 Task: Change the text to a spacing 8.
Action: Mouse moved to (309, 318)
Screenshot: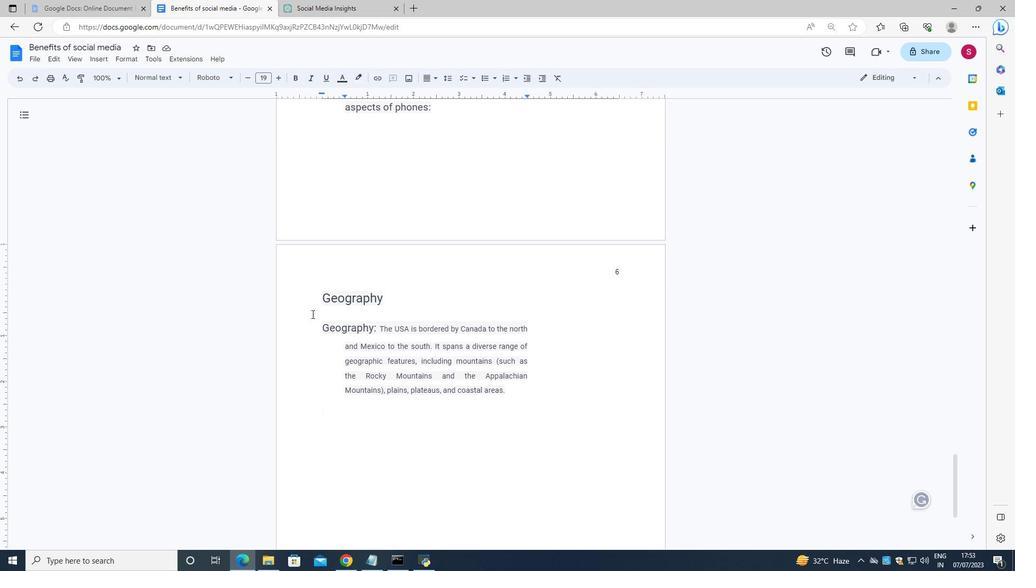 
Action: Mouse pressed left at (309, 318)
Screenshot: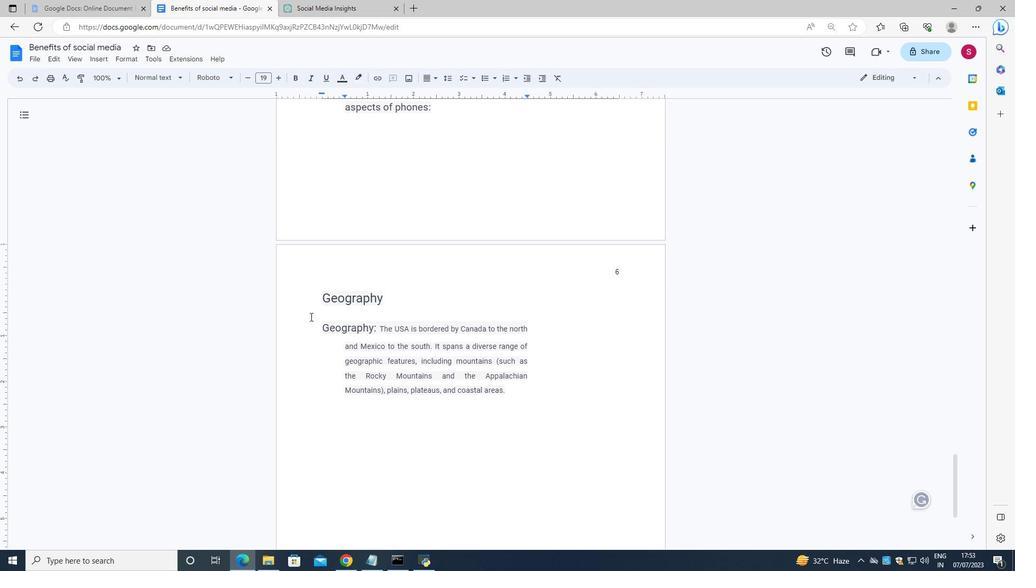
Action: Mouse moved to (134, 59)
Screenshot: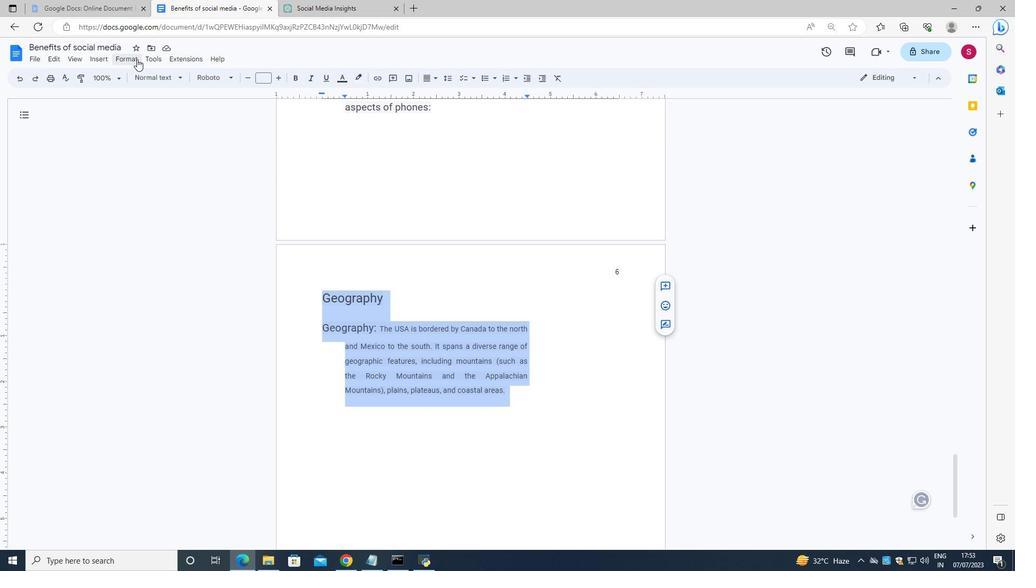 
Action: Mouse pressed left at (134, 59)
Screenshot: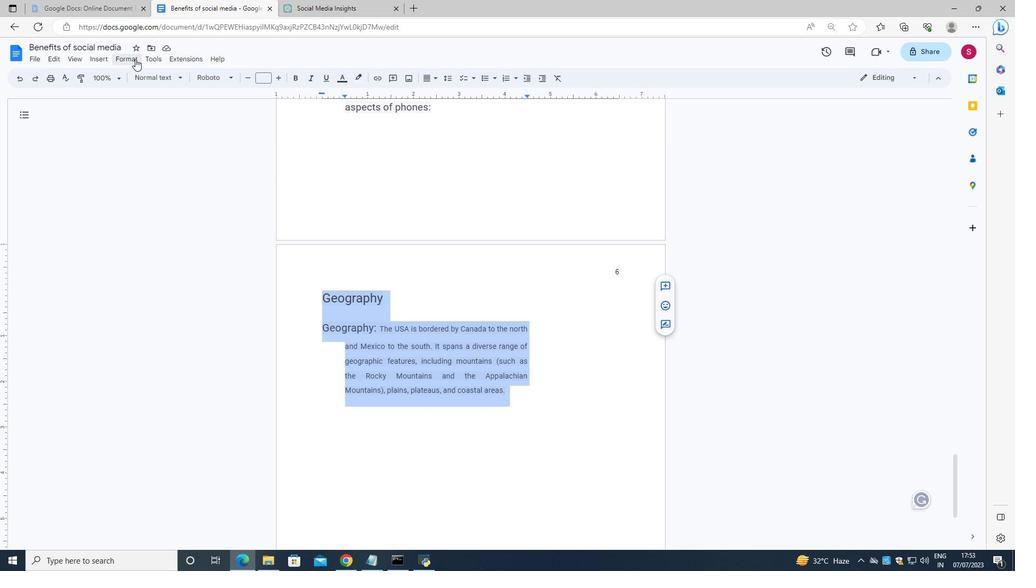 
Action: Mouse moved to (302, 198)
Screenshot: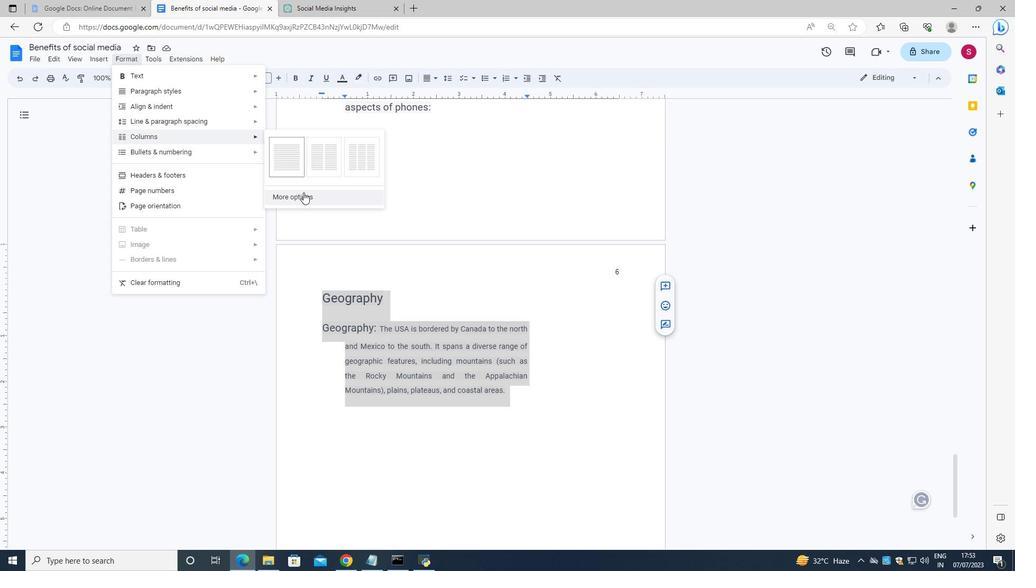 
Action: Mouse pressed left at (302, 198)
Screenshot: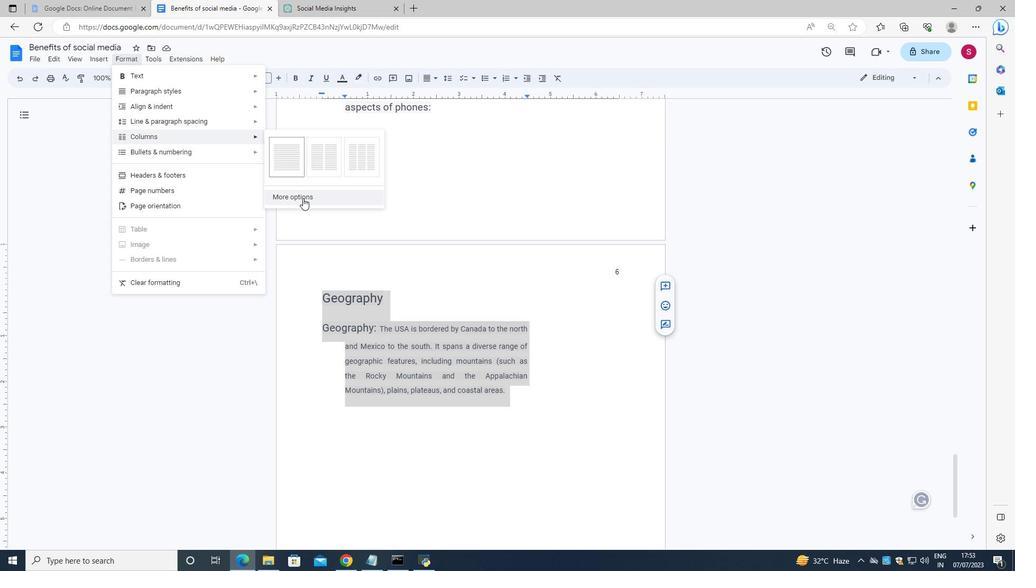 
Action: Mouse moved to (558, 288)
Screenshot: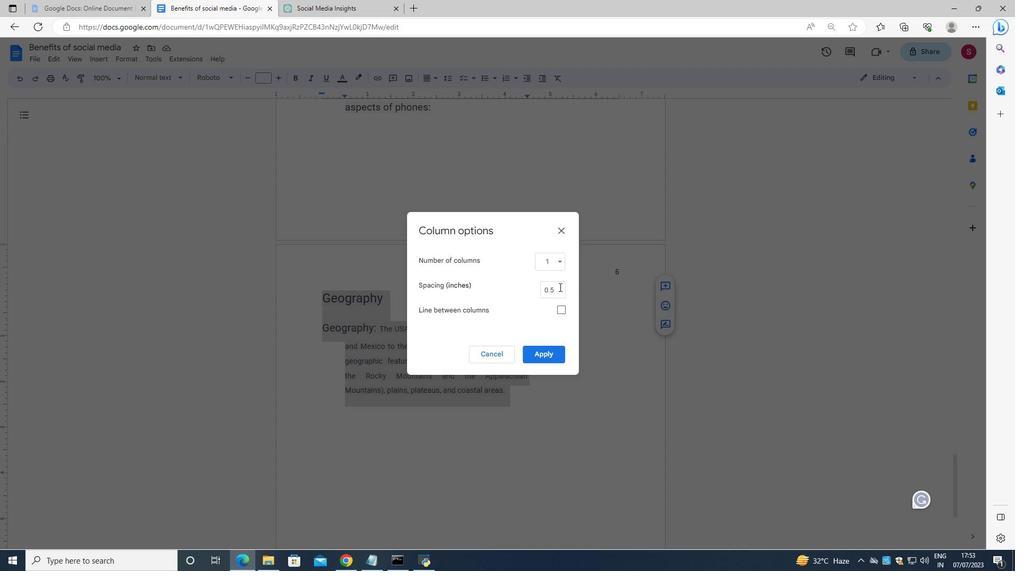 
Action: Mouse pressed left at (558, 288)
Screenshot: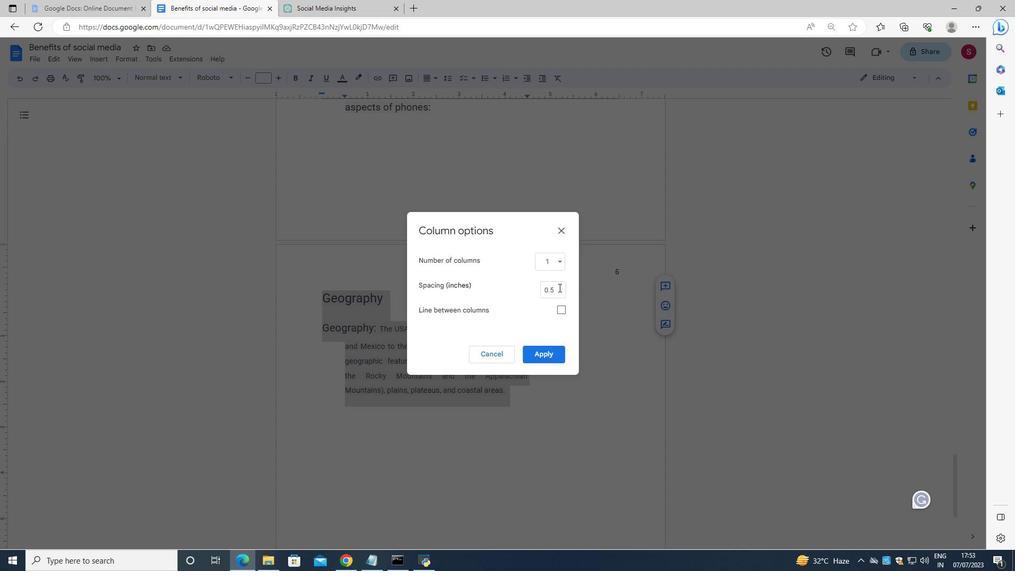 
Action: Mouse moved to (558, 289)
Screenshot: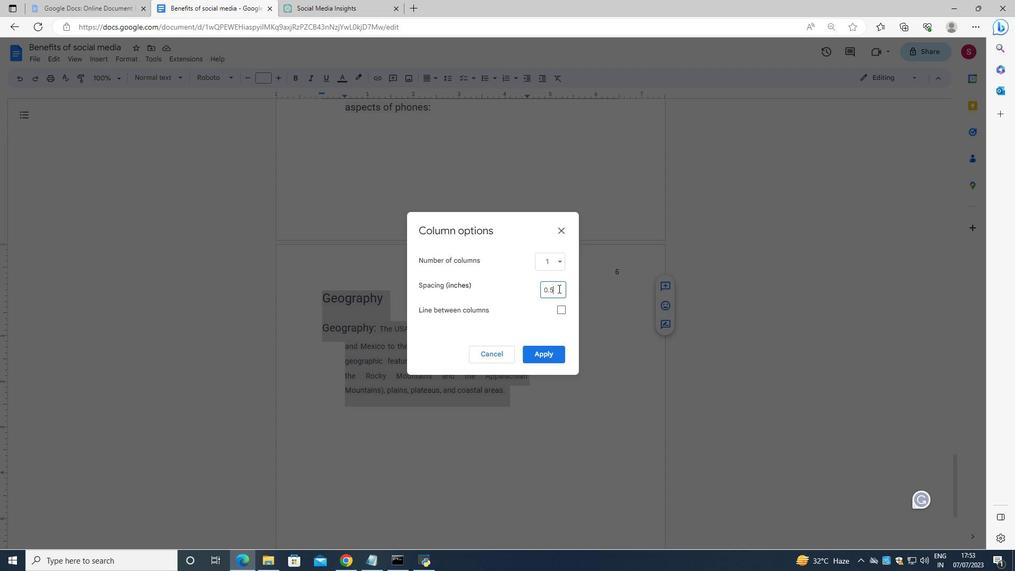 
Action: Key pressed <Key.backspace><Key.backspace>8
Screenshot: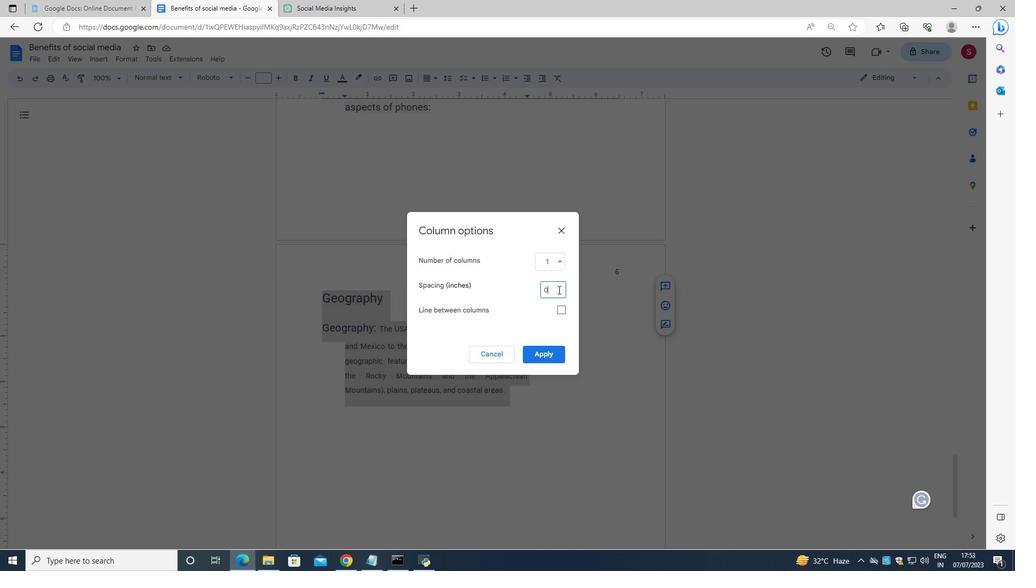 
Action: Mouse moved to (520, 269)
Screenshot: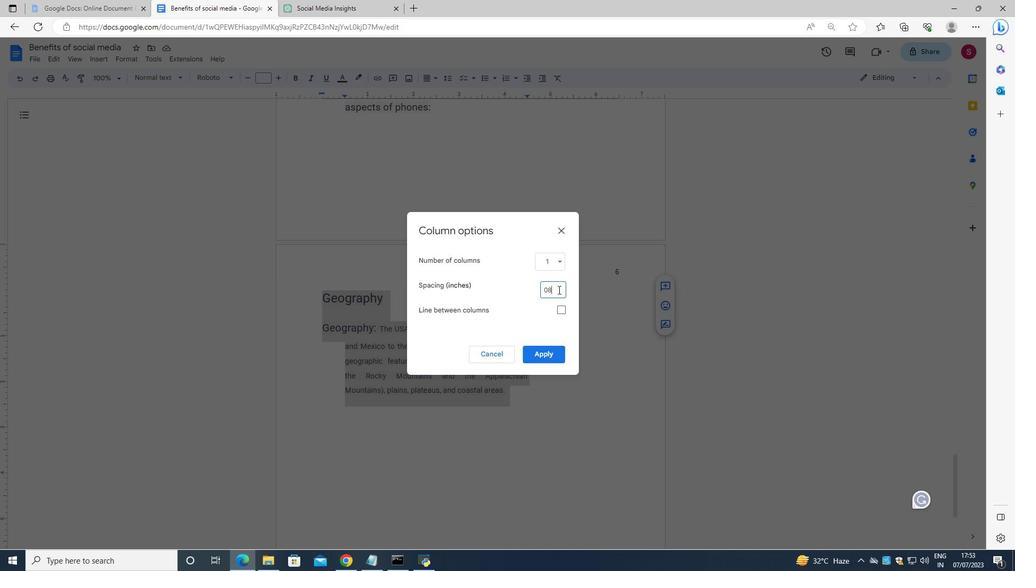 
Action: Key pressed <Key.backspace><Key.backspace>8
Screenshot: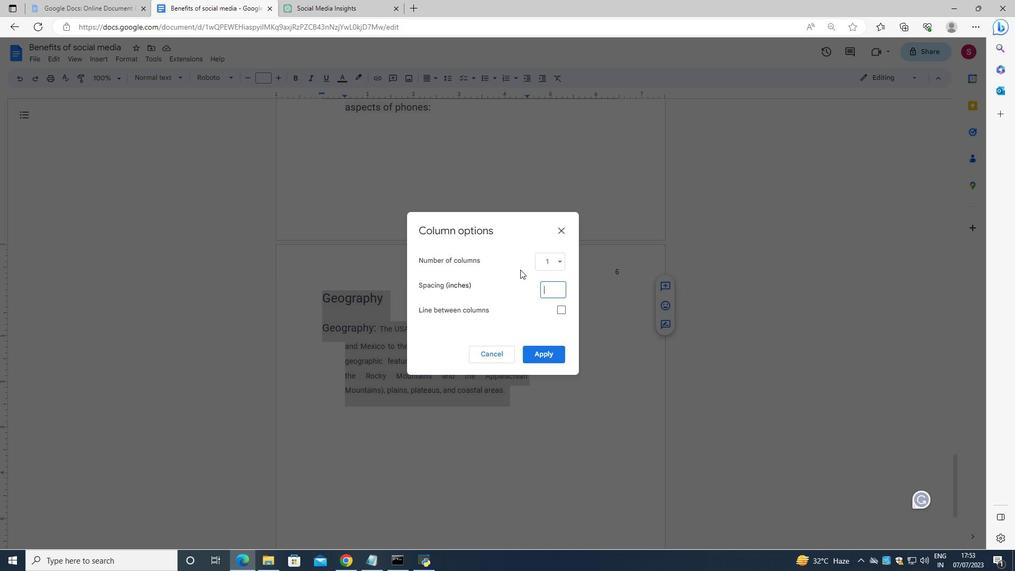 
Action: Mouse moved to (542, 352)
Screenshot: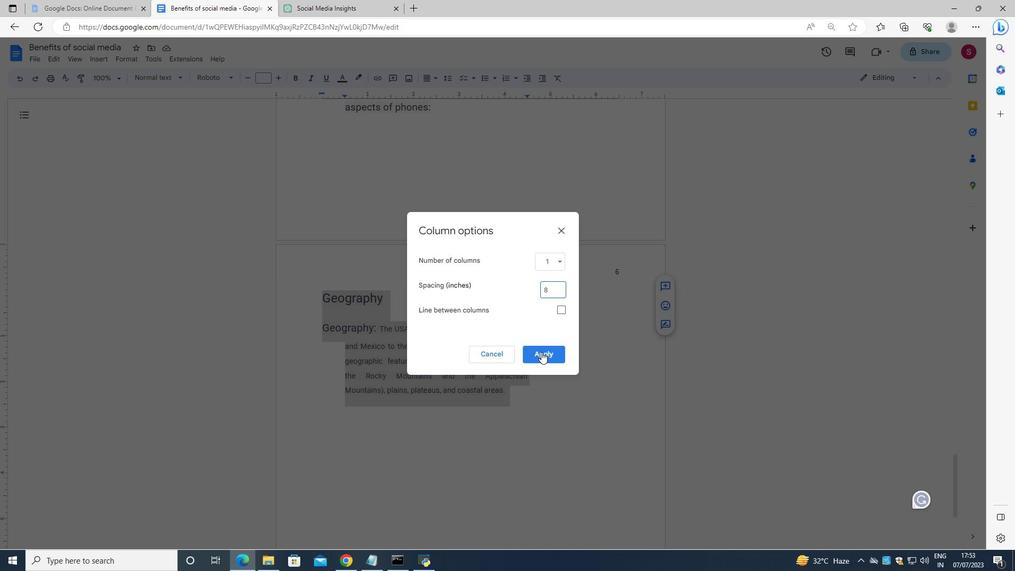 
Action: Mouse pressed left at (542, 352)
Screenshot: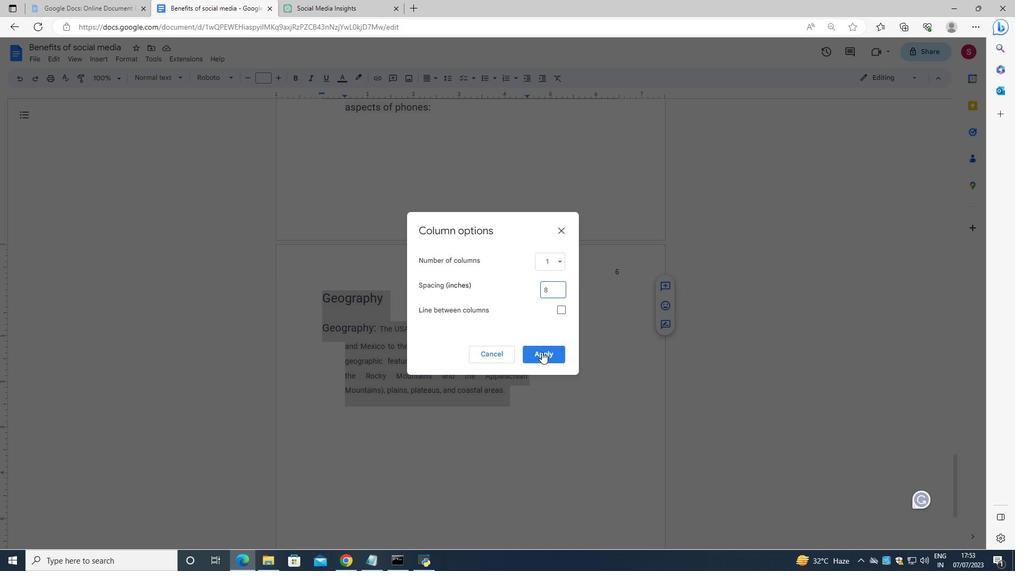 
Action: Mouse moved to (544, 352)
Screenshot: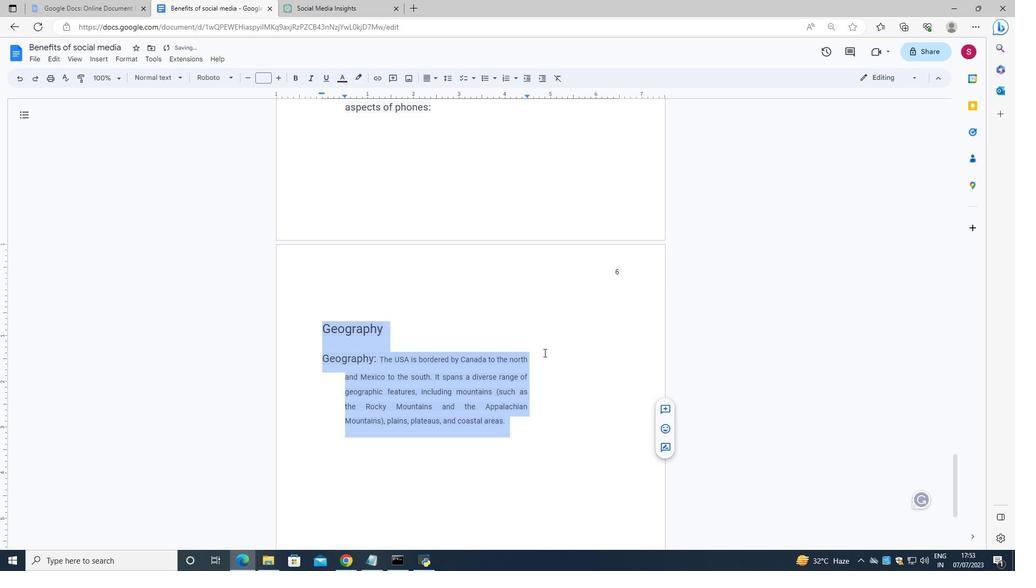 
